 Task: Add a condition where "Hours since status category open Greater than Five Hundred" in unsolved tickets in your groups.
Action: Mouse moved to (110, 383)
Screenshot: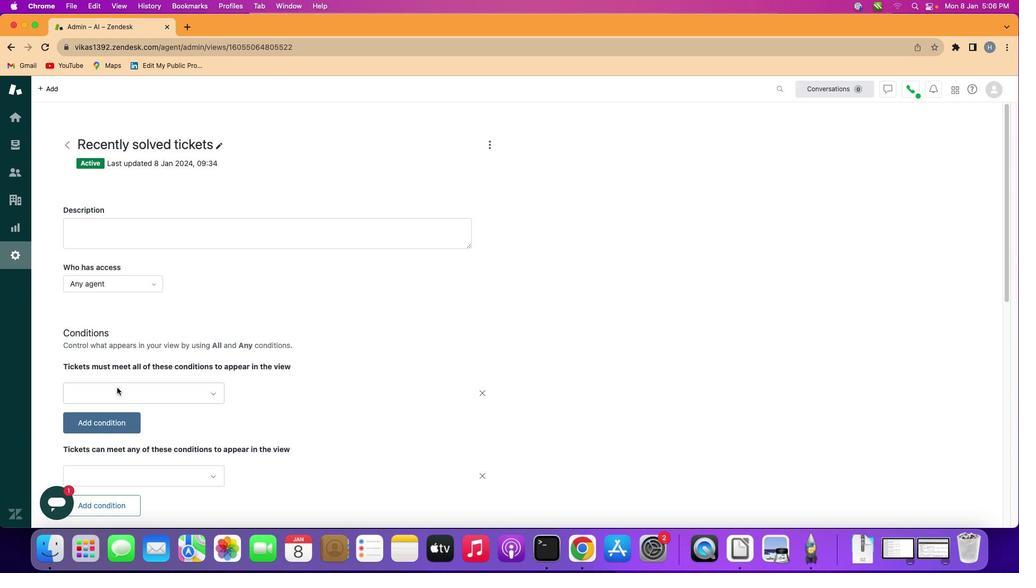 
Action: Mouse pressed left at (110, 383)
Screenshot: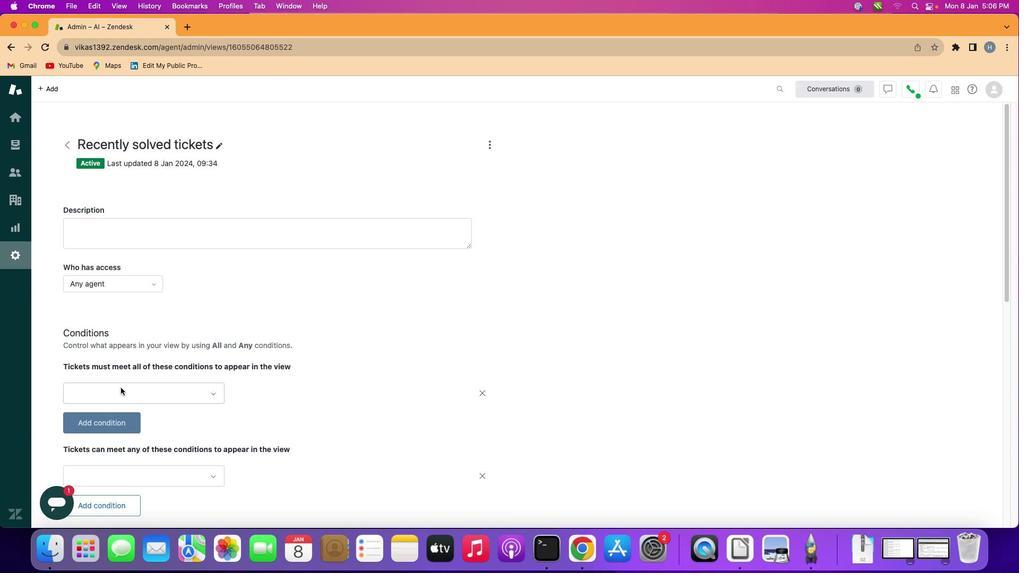 
Action: Mouse moved to (127, 384)
Screenshot: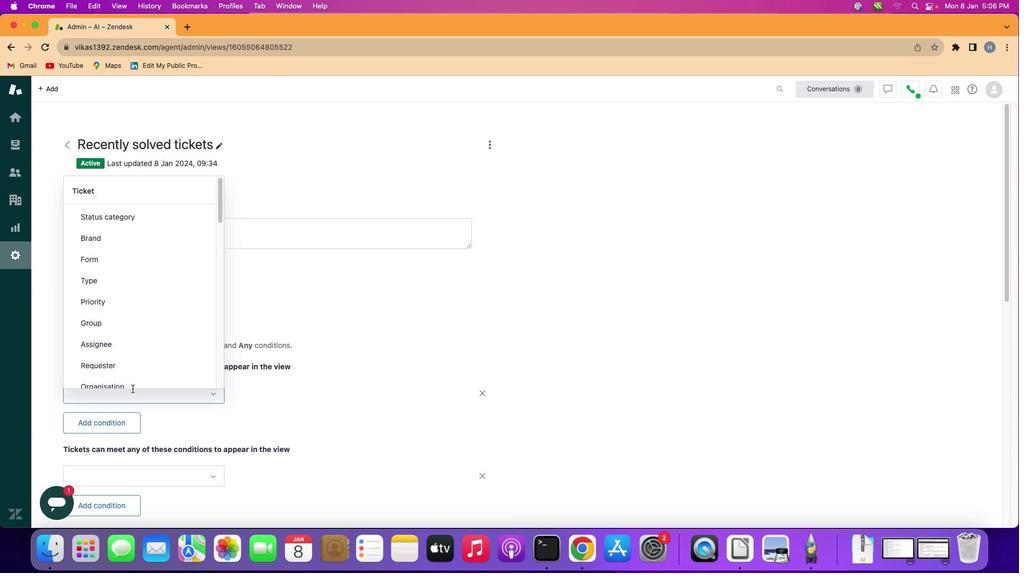 
Action: Mouse pressed left at (127, 384)
Screenshot: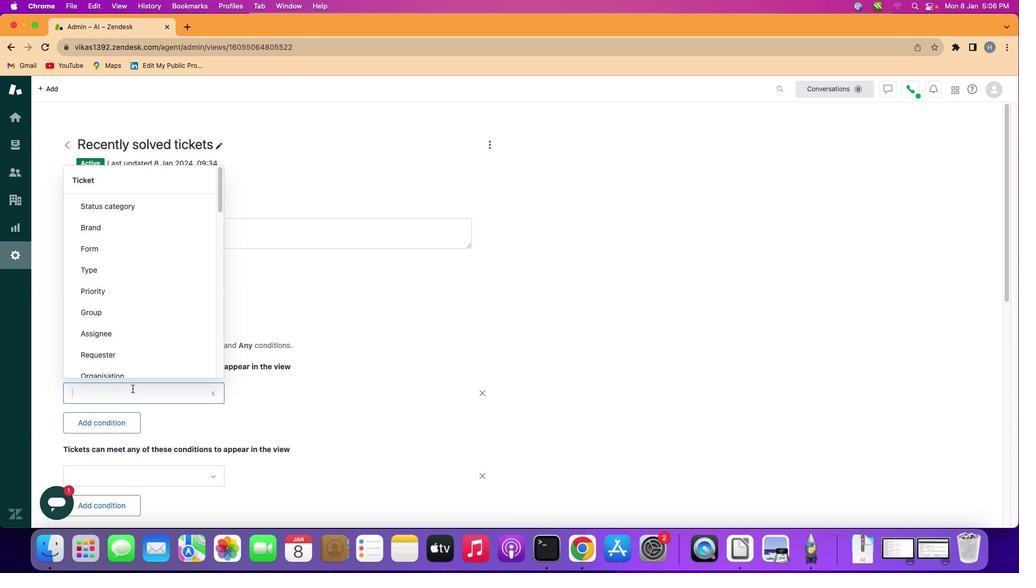 
Action: Mouse moved to (132, 297)
Screenshot: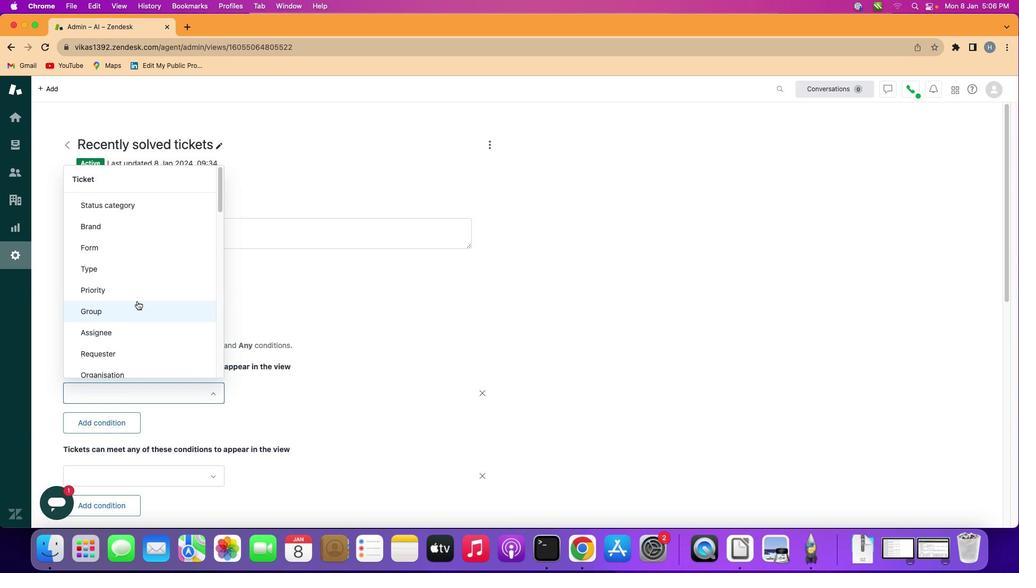 
Action: Mouse scrolled (132, 297) with delta (-3, -4)
Screenshot: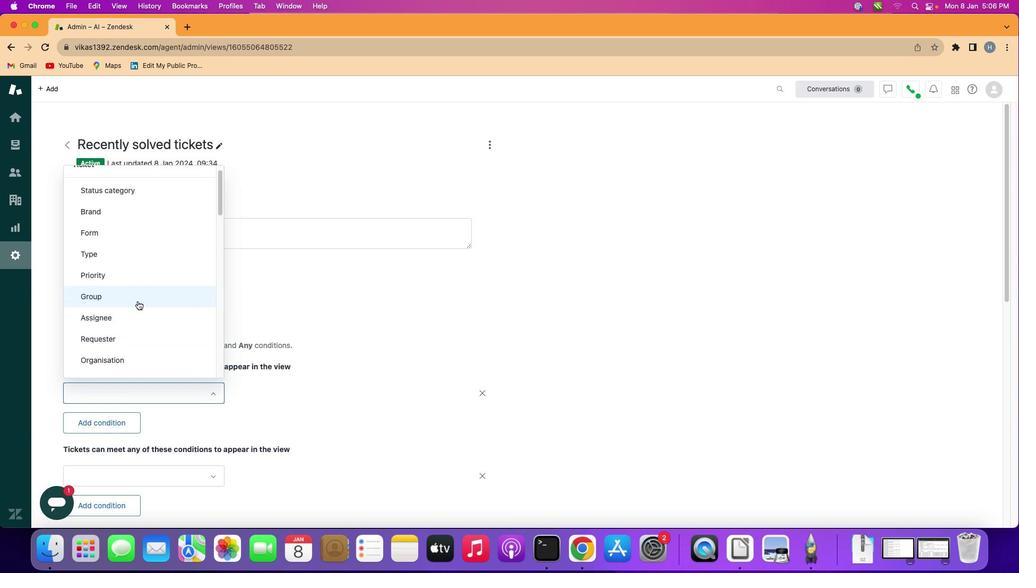 
Action: Mouse moved to (133, 297)
Screenshot: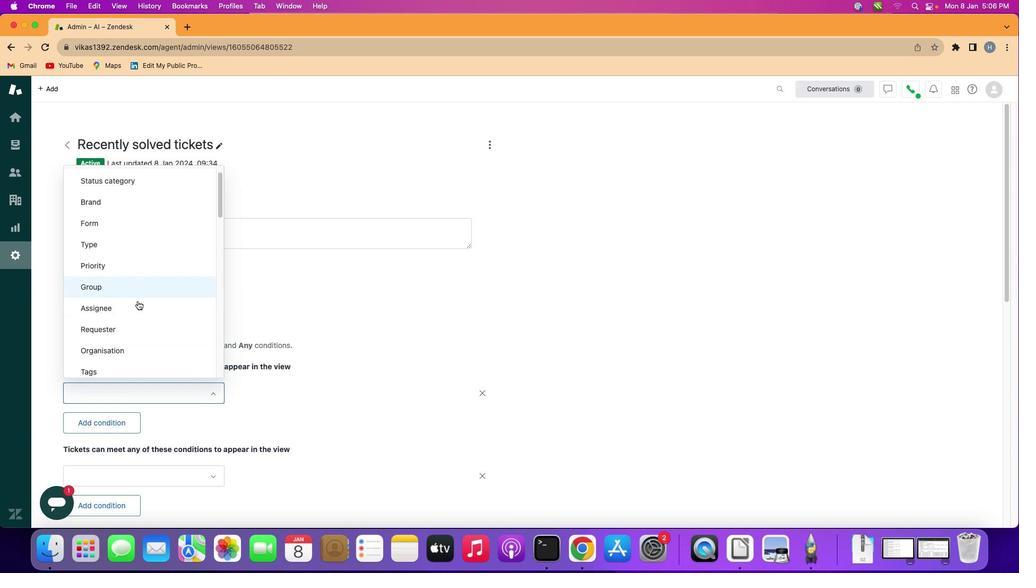 
Action: Mouse scrolled (133, 297) with delta (-3, -4)
Screenshot: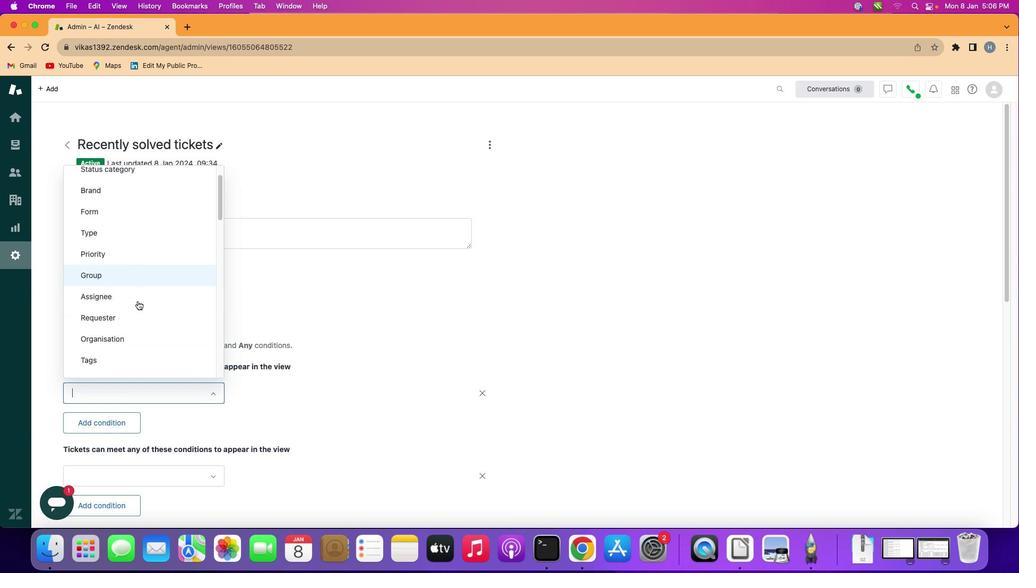 
Action: Mouse moved to (133, 297)
Screenshot: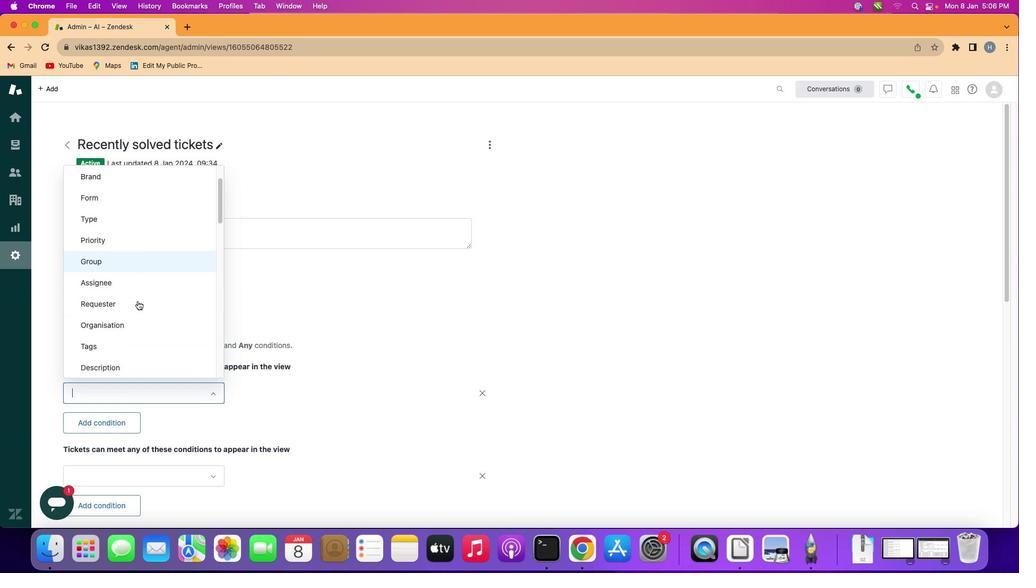 
Action: Mouse scrolled (133, 297) with delta (-3, -4)
Screenshot: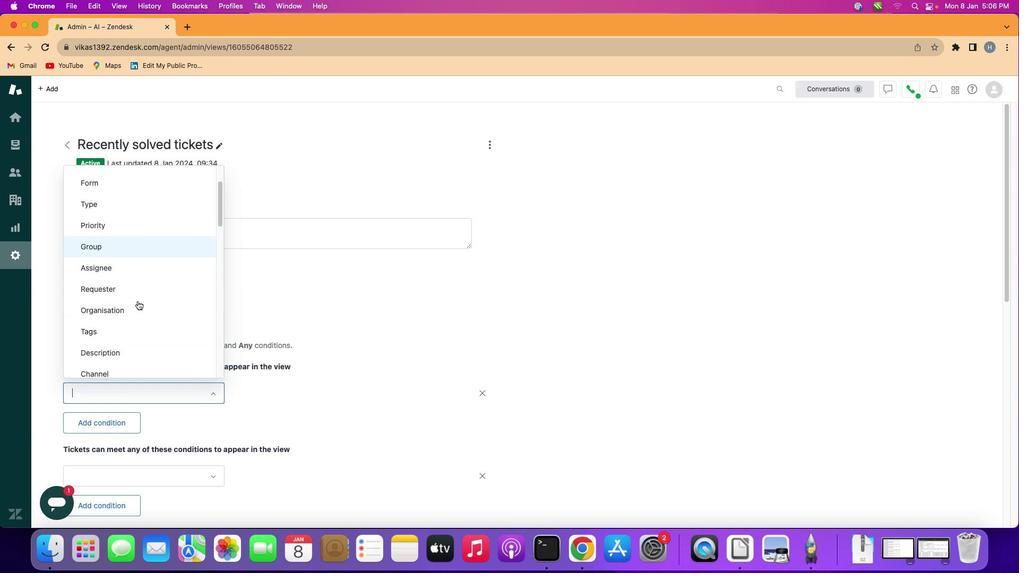 
Action: Mouse moved to (133, 296)
Screenshot: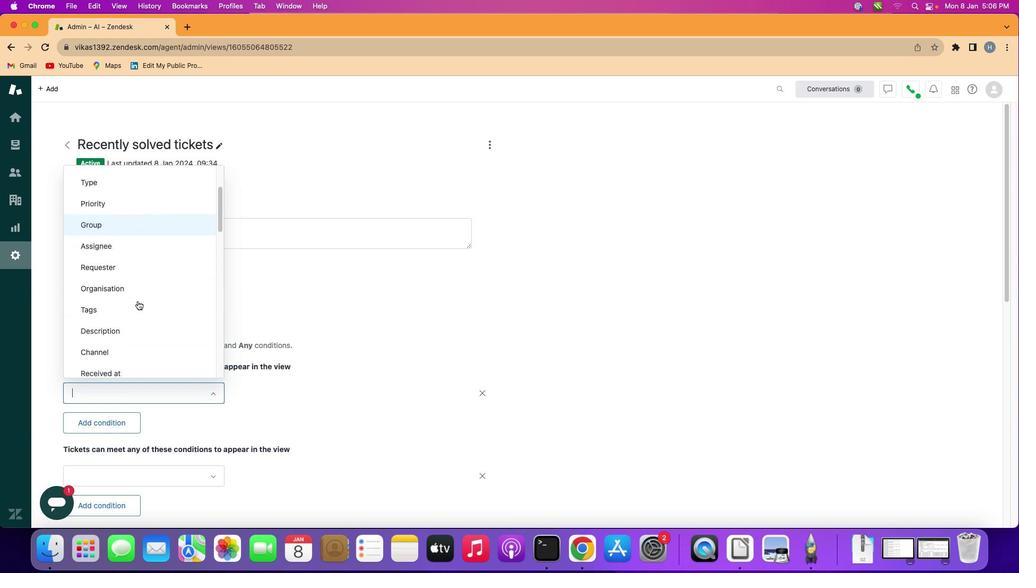
Action: Mouse scrolled (133, 296) with delta (-3, -4)
Screenshot: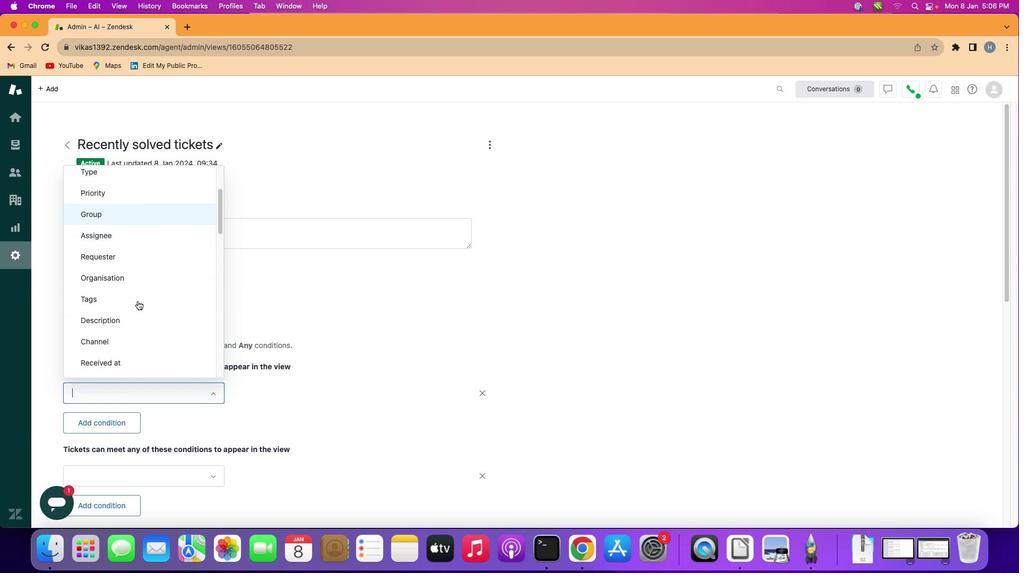 
Action: Mouse scrolled (133, 296) with delta (-3, -4)
Screenshot: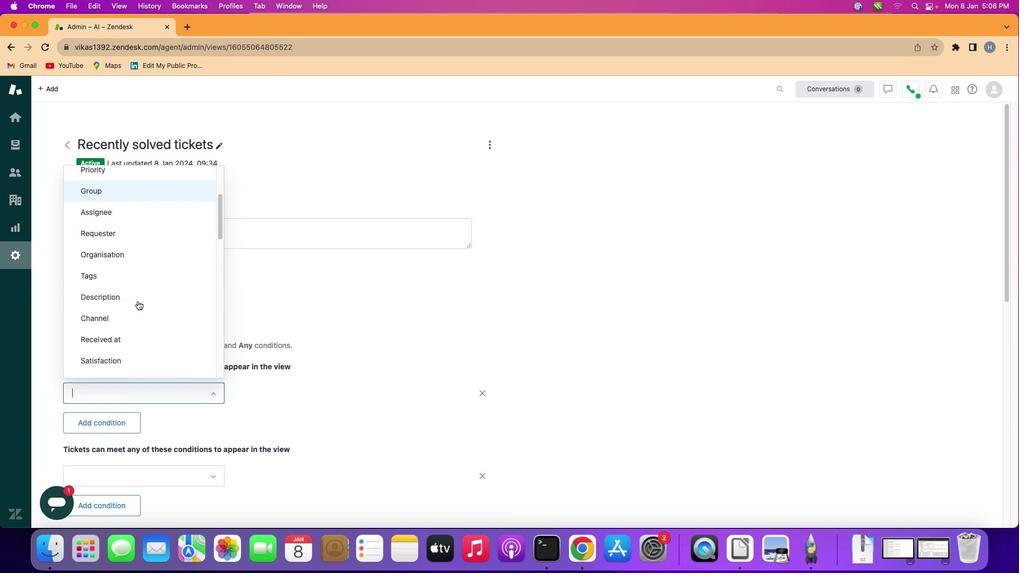 
Action: Mouse moved to (138, 296)
Screenshot: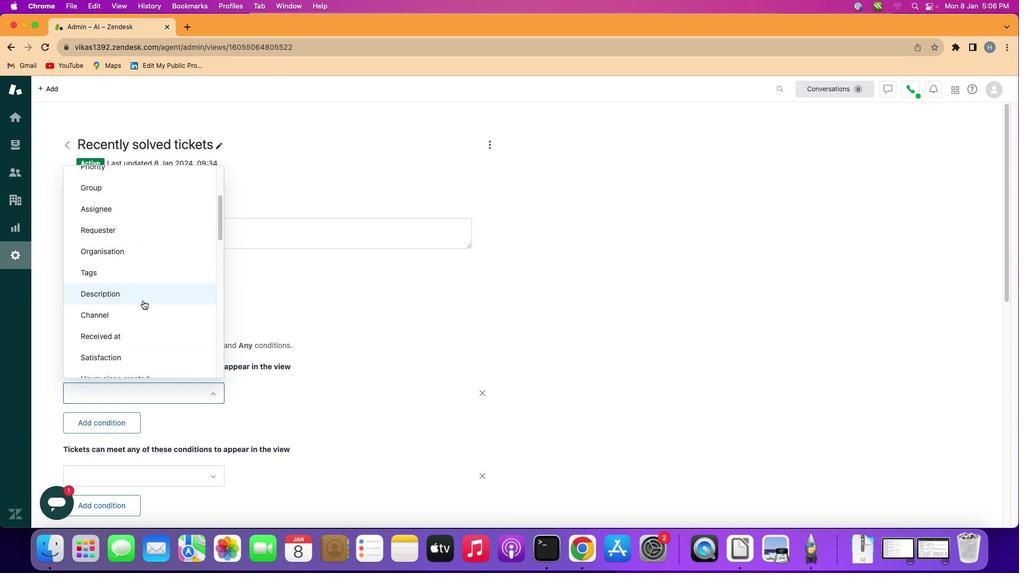
Action: Mouse scrolled (138, 296) with delta (-3, -4)
Screenshot: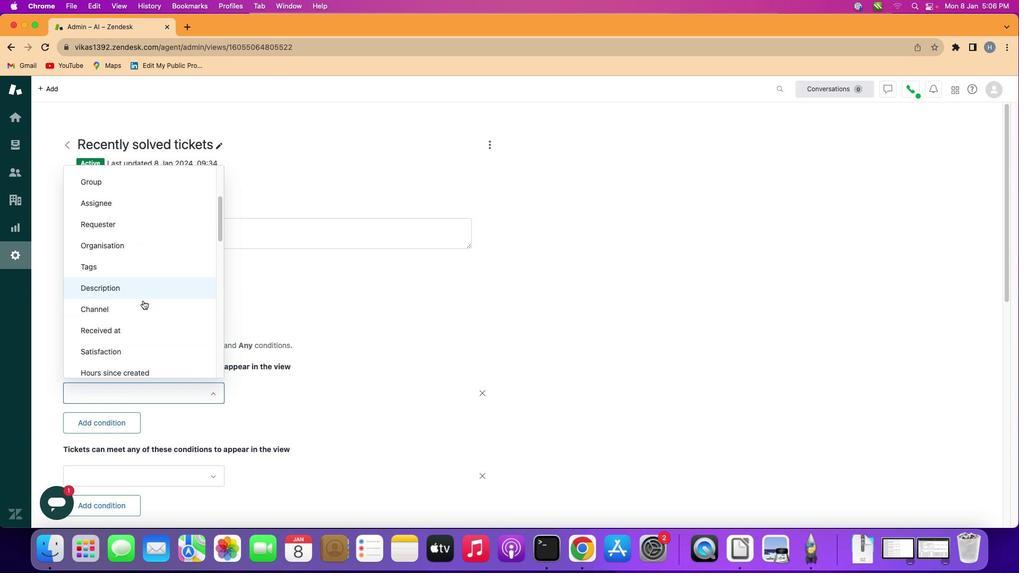 
Action: Mouse scrolled (138, 296) with delta (-3, -4)
Screenshot: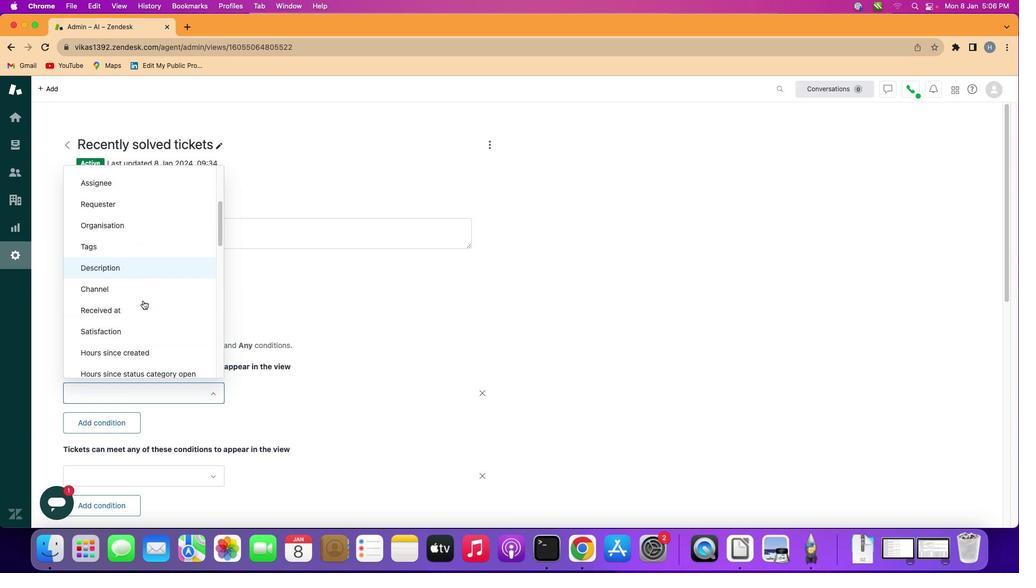 
Action: Mouse scrolled (138, 296) with delta (-3, -4)
Screenshot: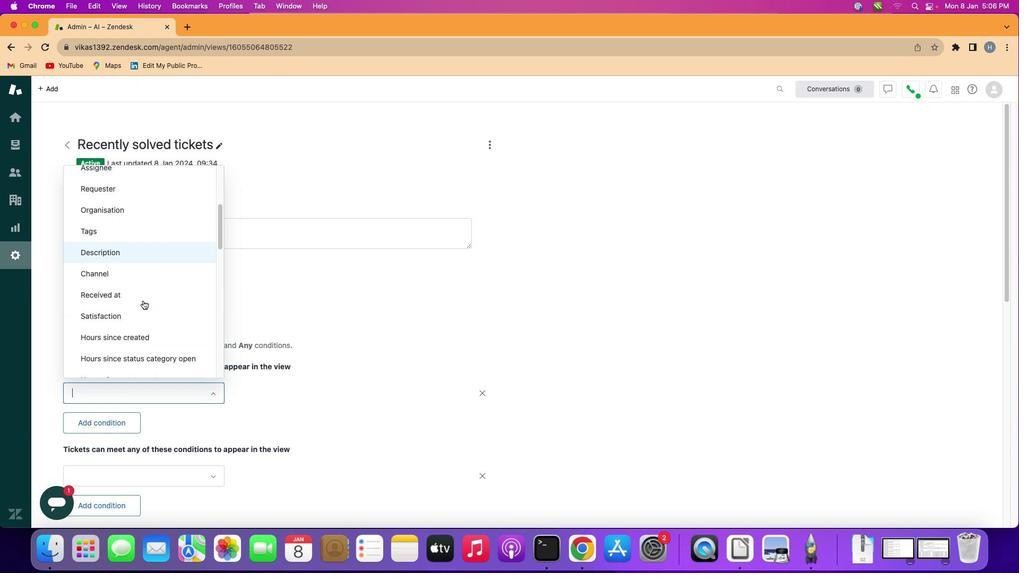 
Action: Mouse scrolled (138, 296) with delta (-3, -4)
Screenshot: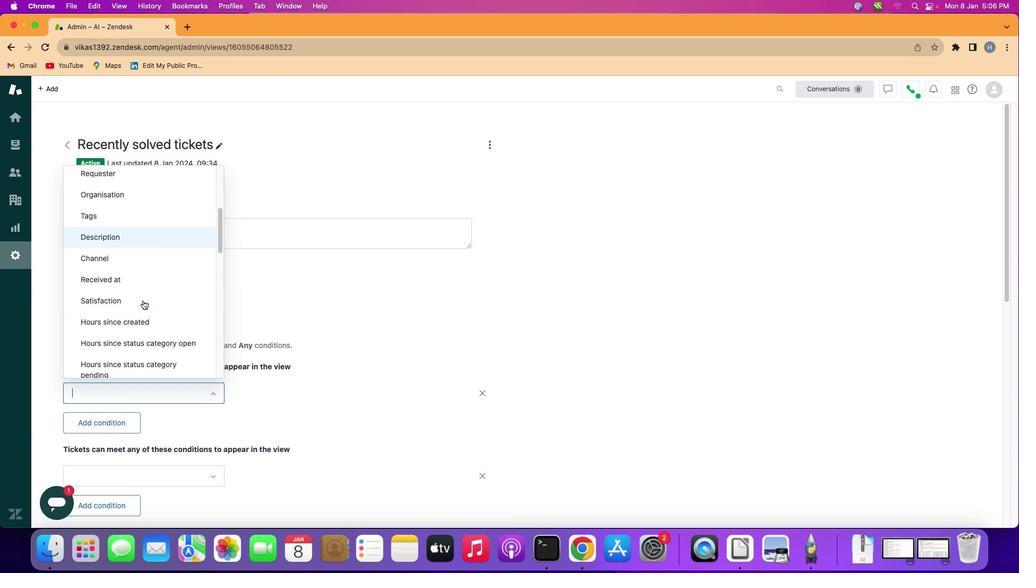 
Action: Mouse scrolled (138, 296) with delta (-3, -4)
Screenshot: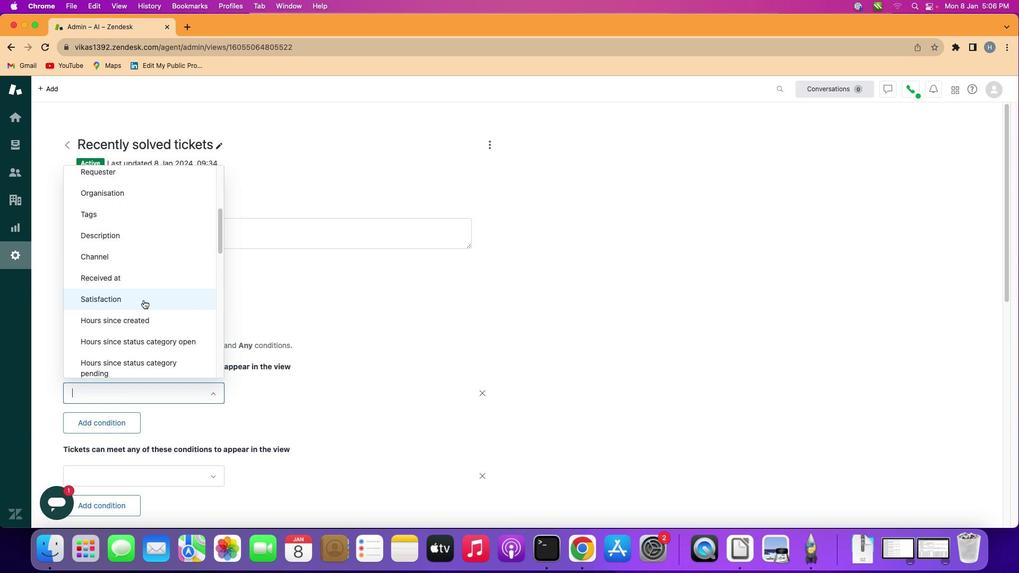 
Action: Mouse moved to (144, 296)
Screenshot: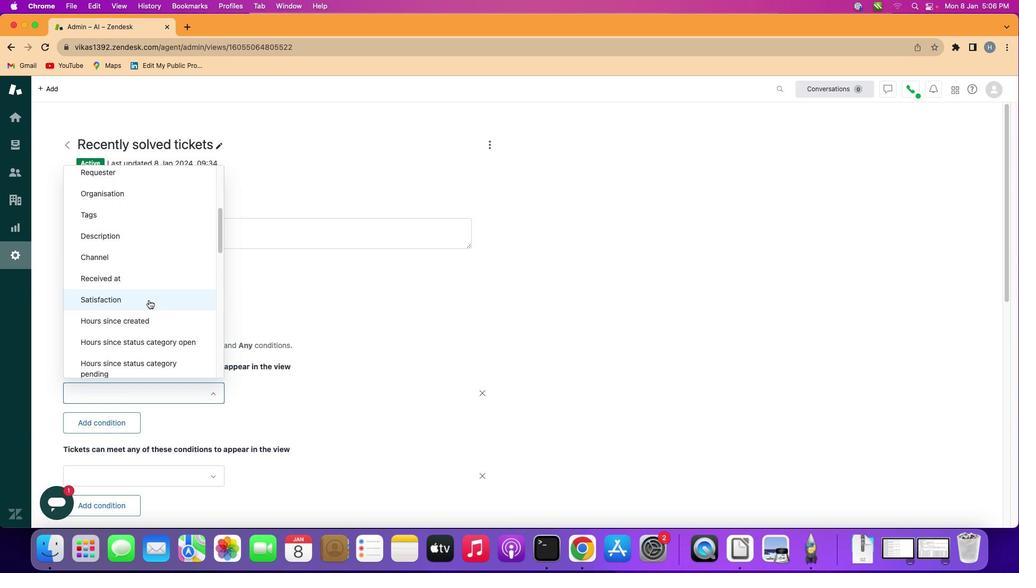 
Action: Mouse scrolled (144, 296) with delta (-3, -3)
Screenshot: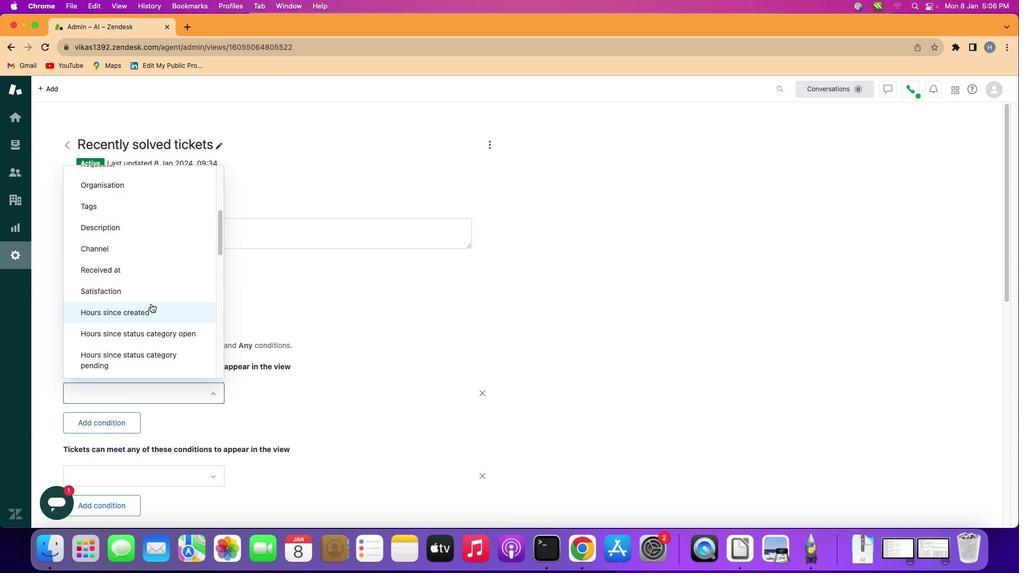 
Action: Mouse scrolled (144, 296) with delta (-3, -4)
Screenshot: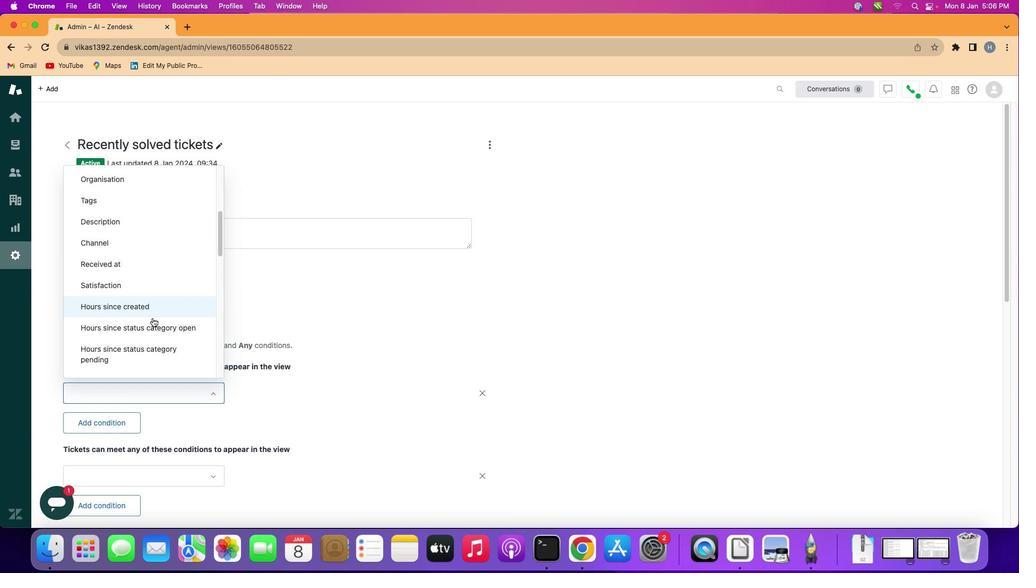 
Action: Mouse moved to (149, 322)
Screenshot: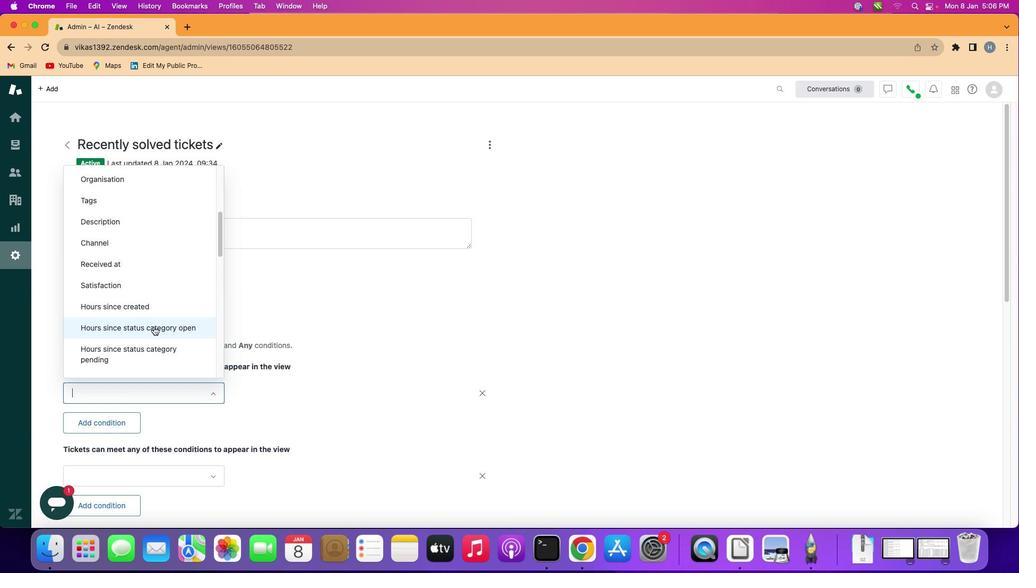 
Action: Mouse pressed left at (149, 322)
Screenshot: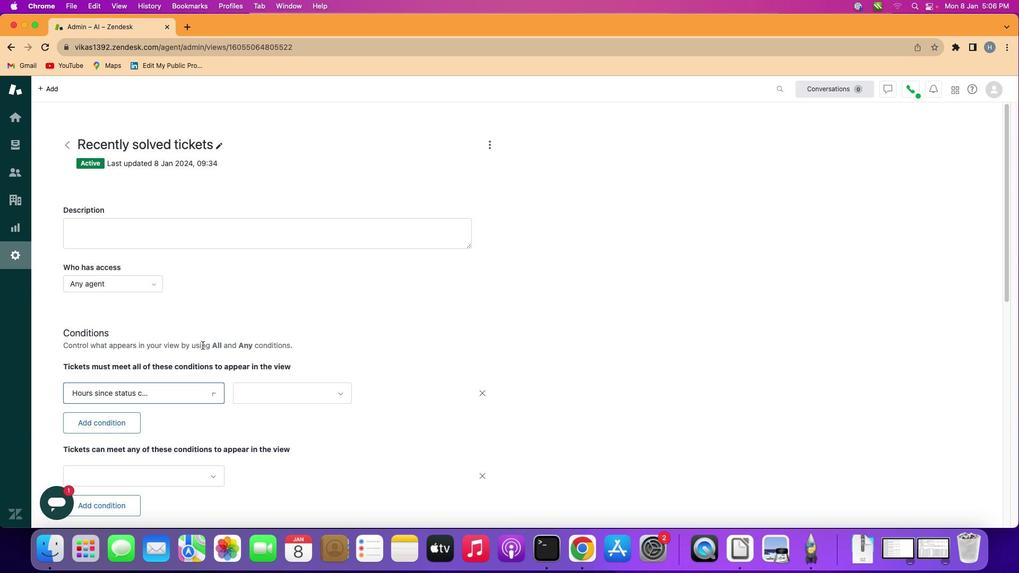 
Action: Mouse moved to (286, 383)
Screenshot: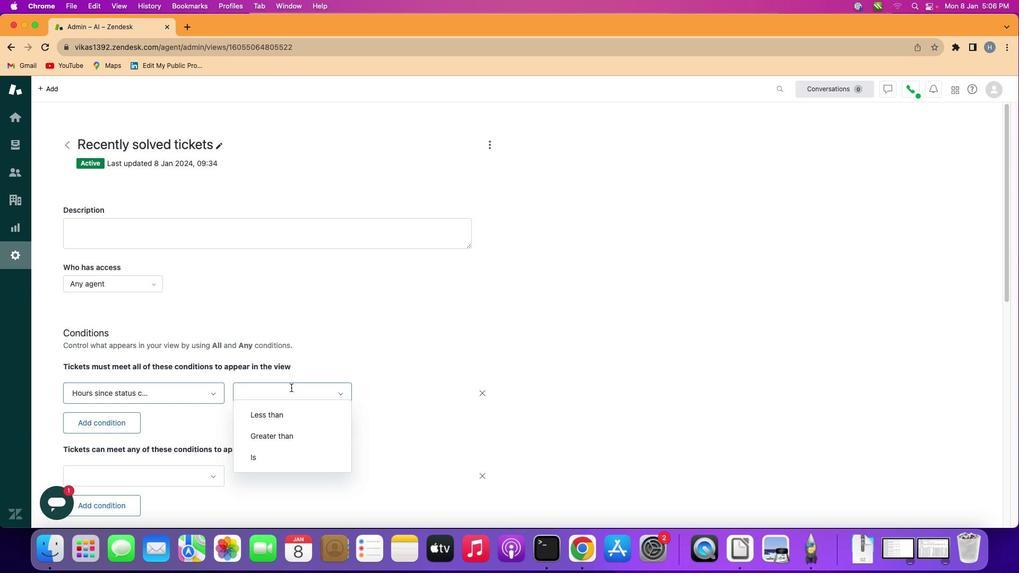 
Action: Mouse pressed left at (286, 383)
Screenshot: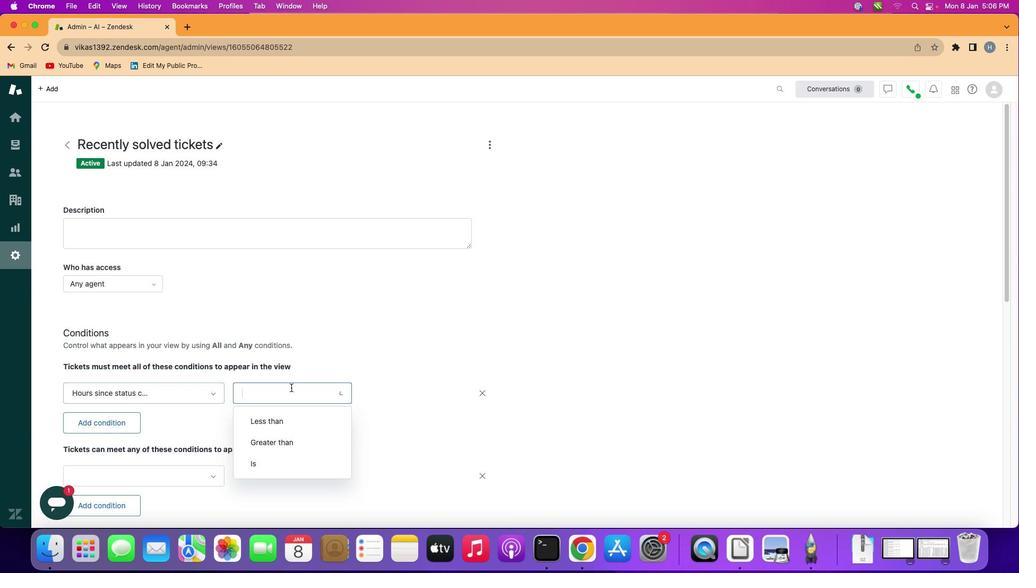 
Action: Mouse moved to (287, 439)
Screenshot: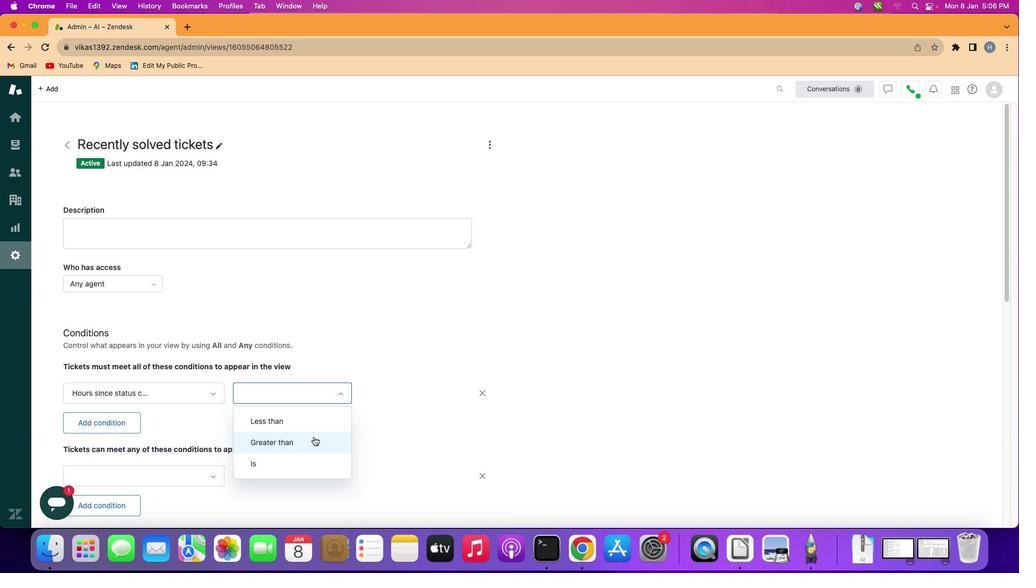 
Action: Mouse pressed left at (287, 439)
Screenshot: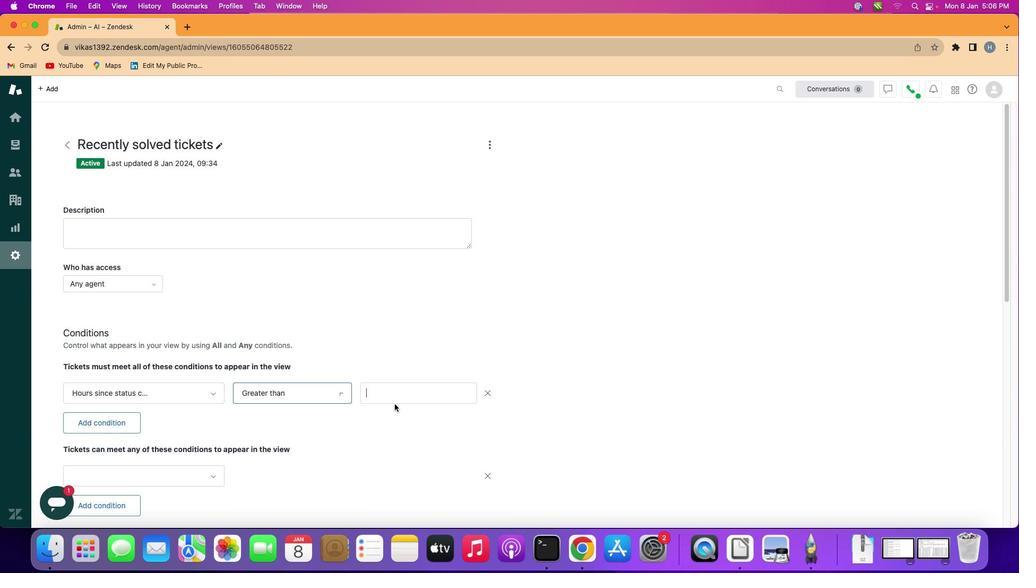 
Action: Mouse moved to (404, 388)
Screenshot: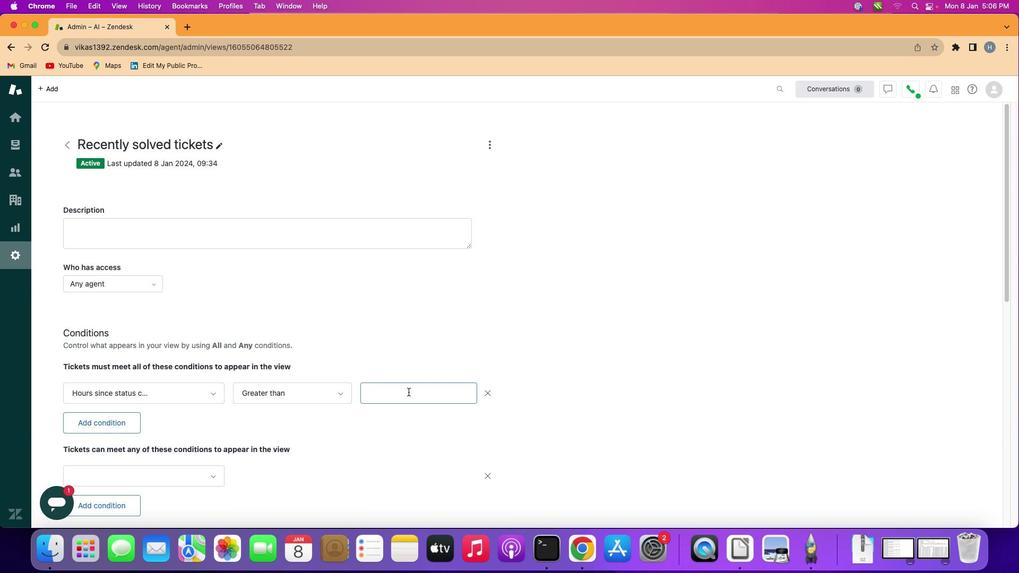 
Action: Mouse pressed left at (404, 388)
Screenshot: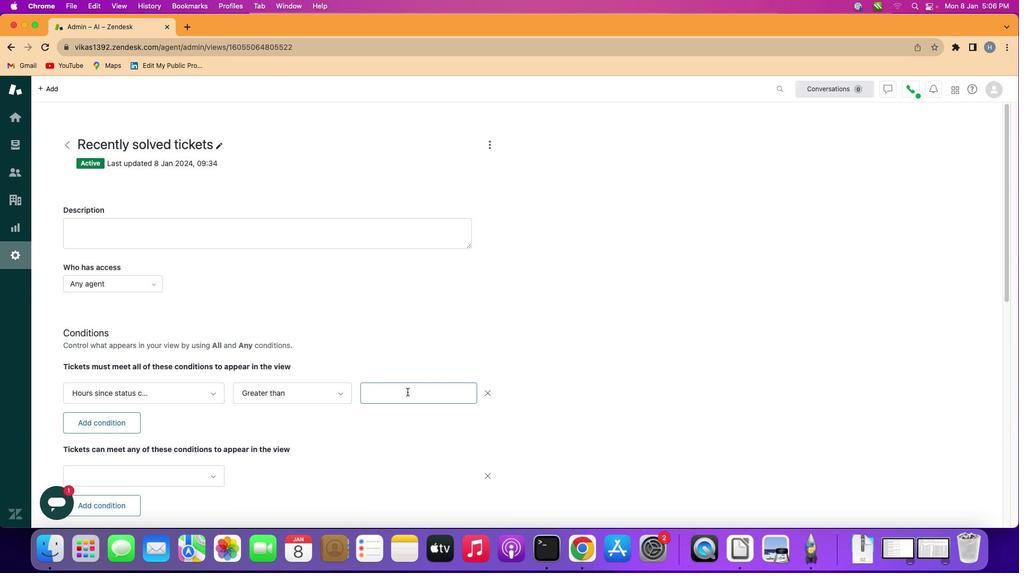 
Action: Mouse moved to (383, 394)
Screenshot: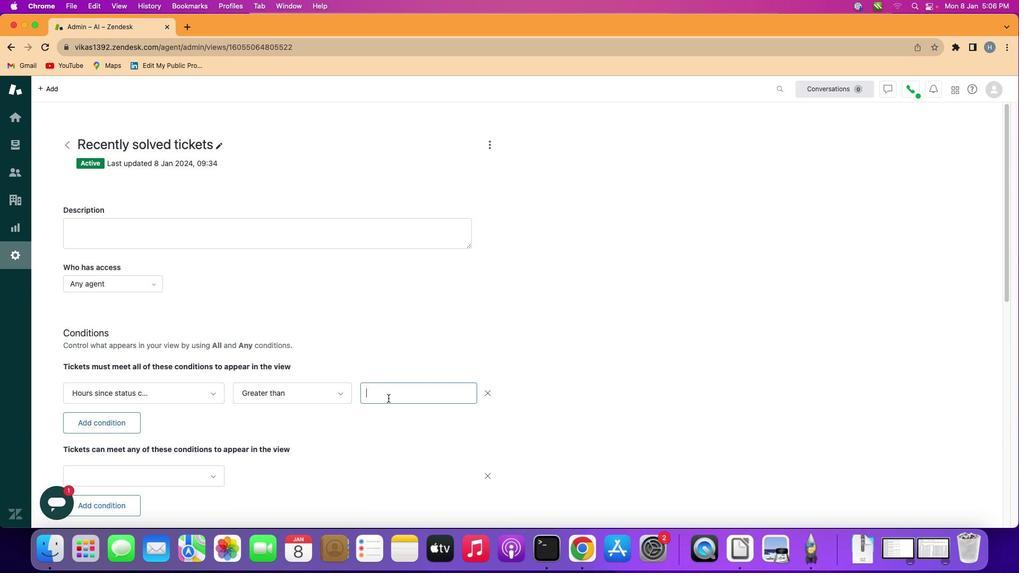 
Action: Key pressed Key.shift'F''i''v''e'Key.spaceKey.shift'H''u''n''d''r''e''d'
Screenshot: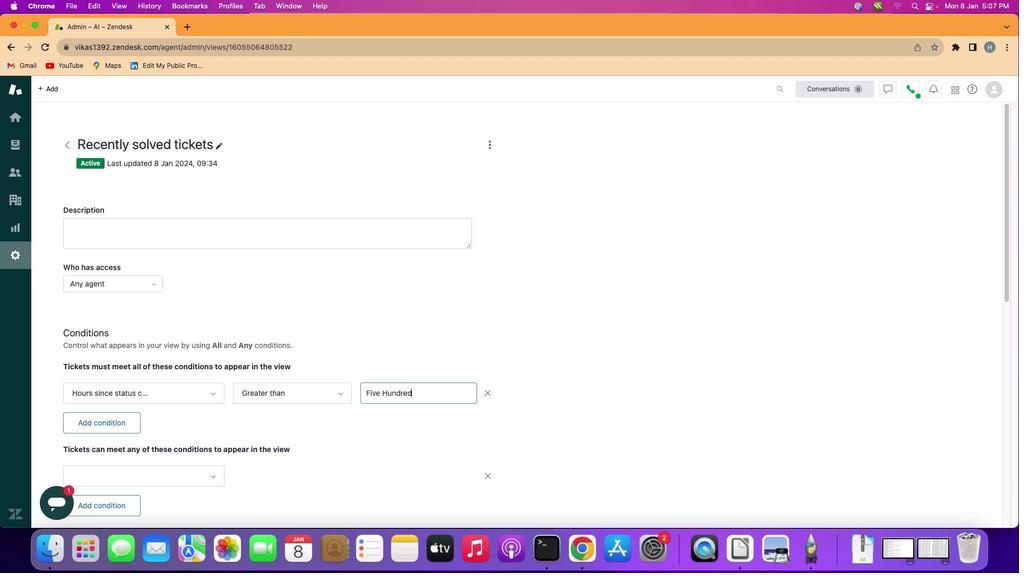 
Action: Mouse moved to (382, 413)
Screenshot: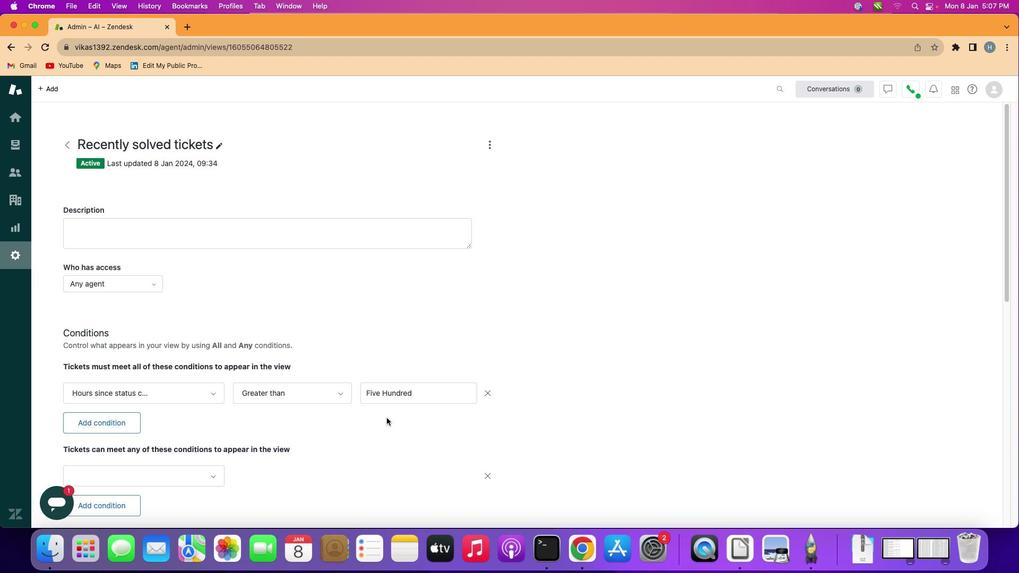 
Action: Mouse pressed left at (382, 413)
Screenshot: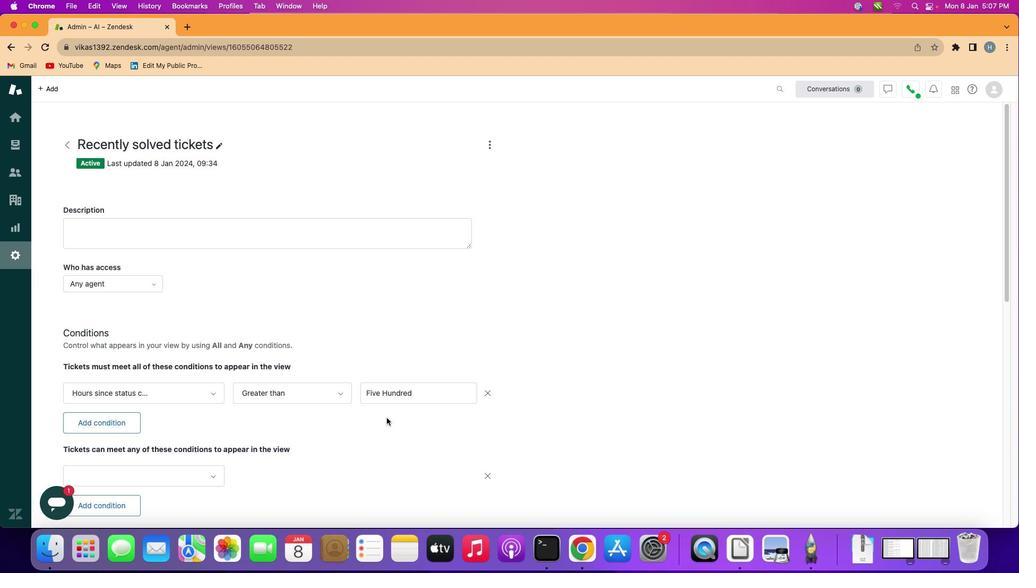 
